 Task: Create a task  Create an e-learning platform for online education , assign it to team member softage.5@softage.net in the project AgileBazaar and update the status of the task to  At Risk , set the priority of the task to Medium
Action: Mouse moved to (71, 51)
Screenshot: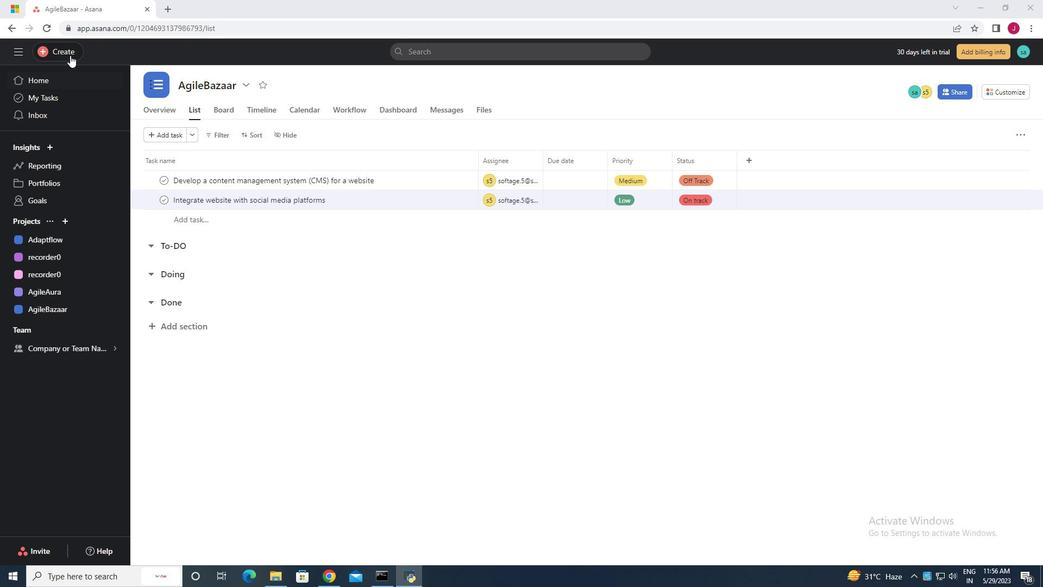 
Action: Mouse pressed left at (71, 51)
Screenshot: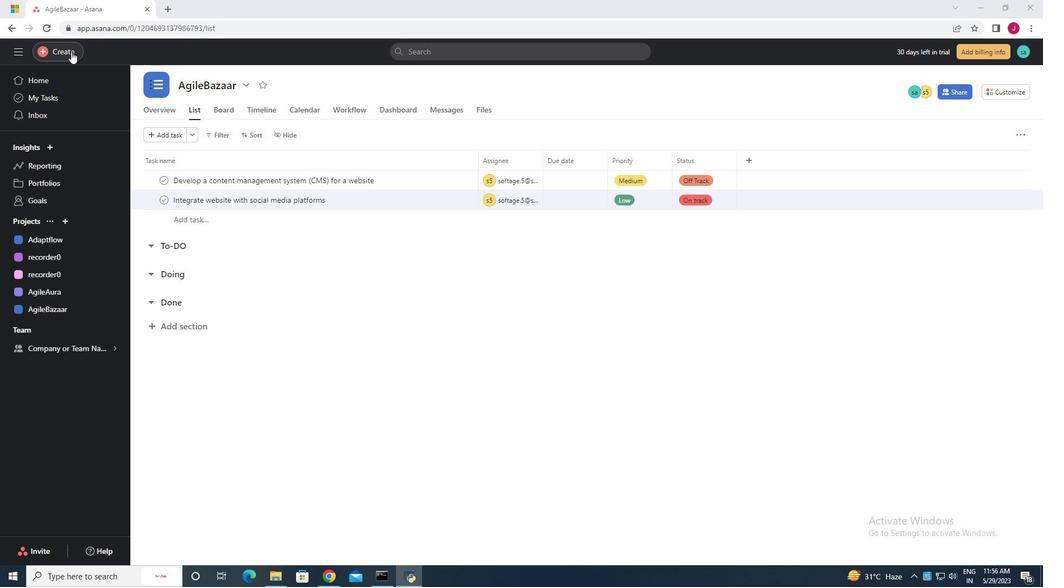 
Action: Mouse moved to (118, 58)
Screenshot: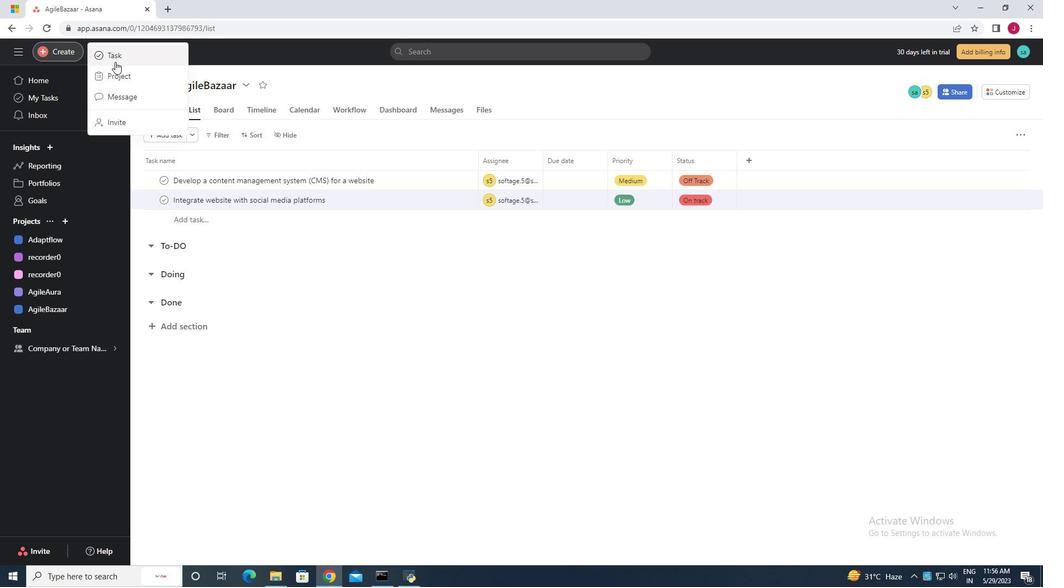 
Action: Mouse pressed left at (118, 58)
Screenshot: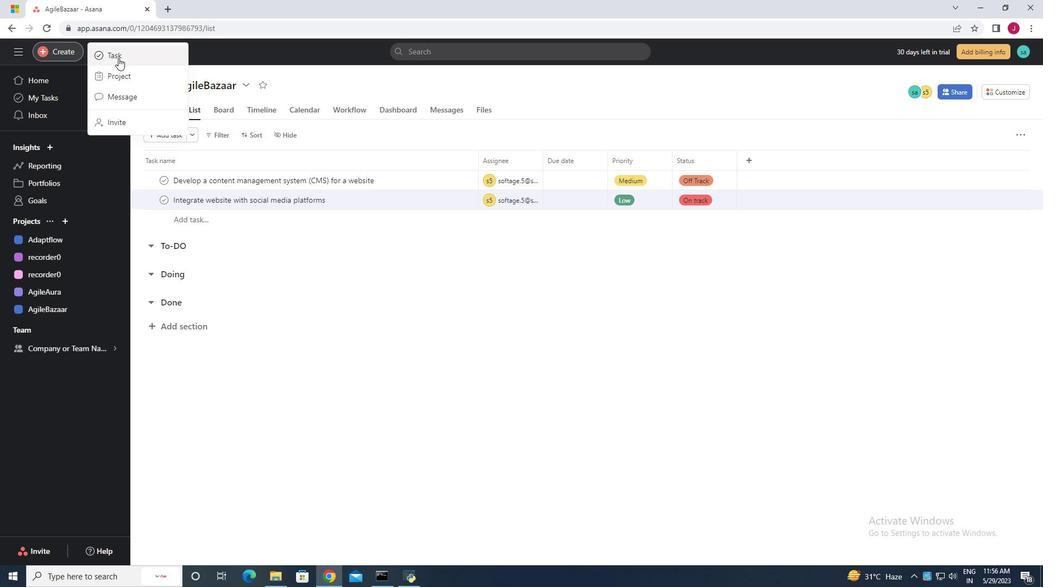 
Action: Mouse moved to (868, 359)
Screenshot: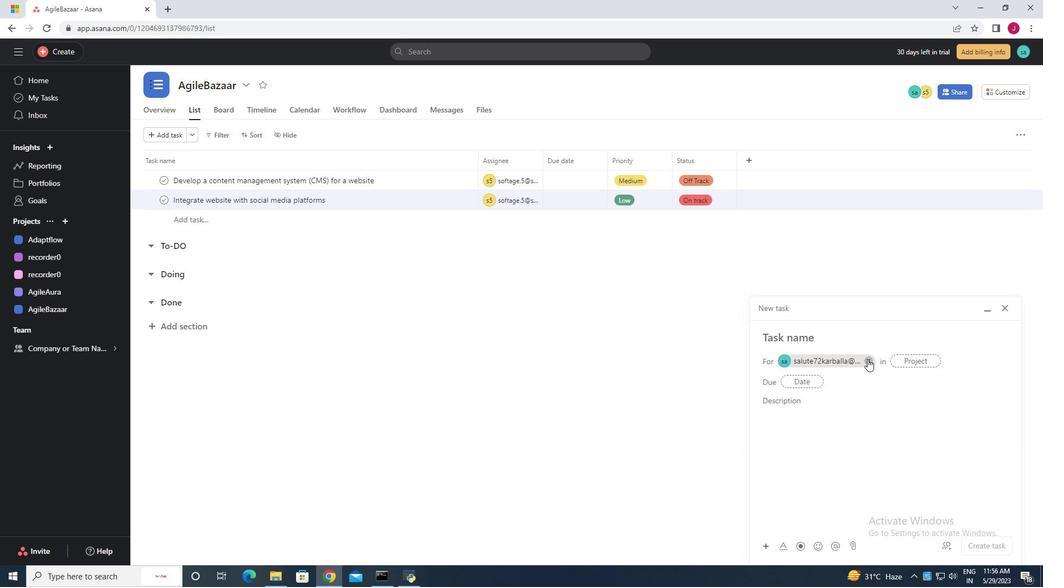 
Action: Mouse pressed left at (868, 359)
Screenshot: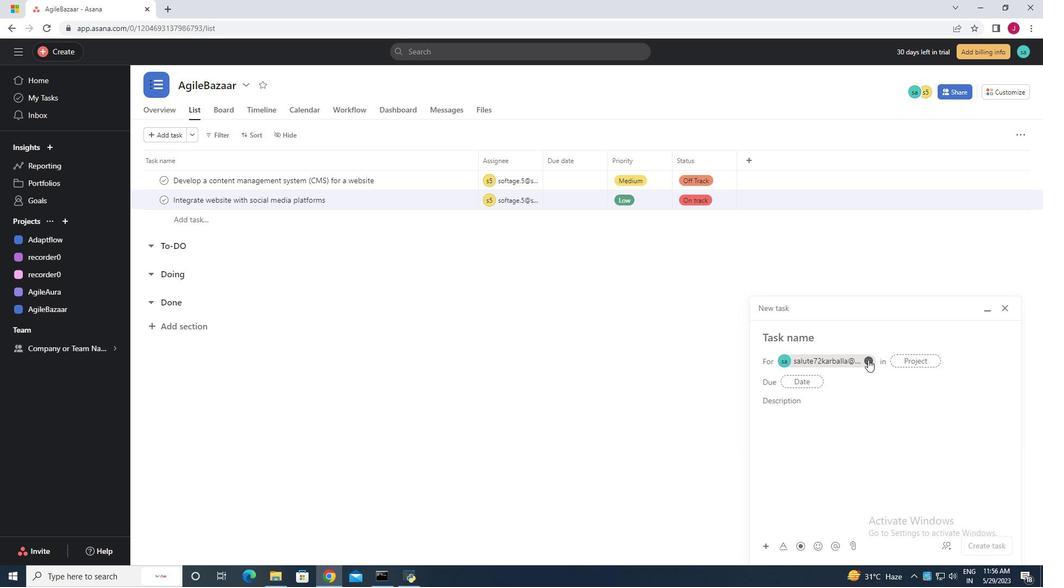 
Action: Mouse moved to (806, 341)
Screenshot: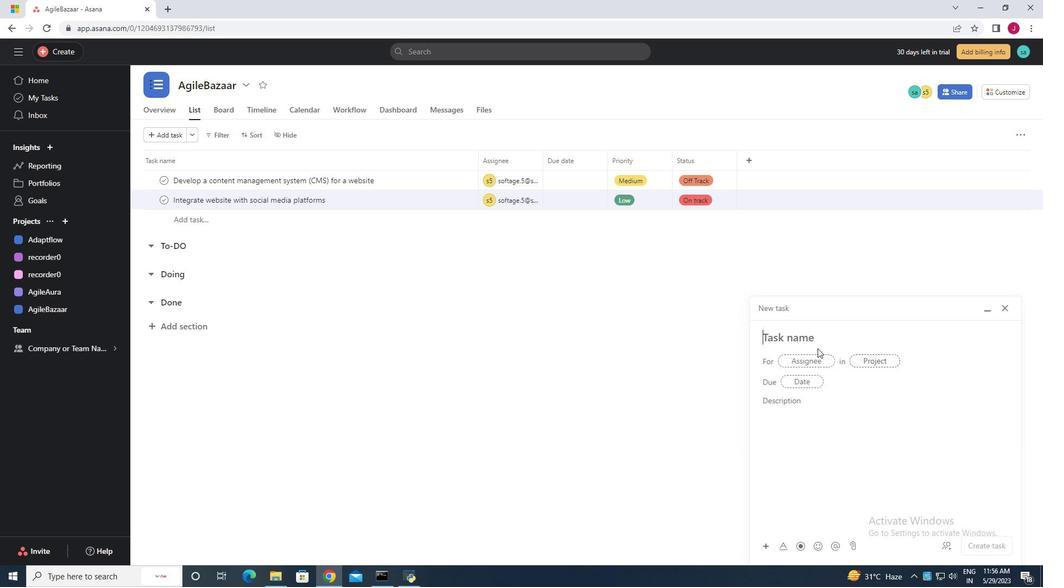 
Action: Mouse pressed left at (806, 341)
Screenshot: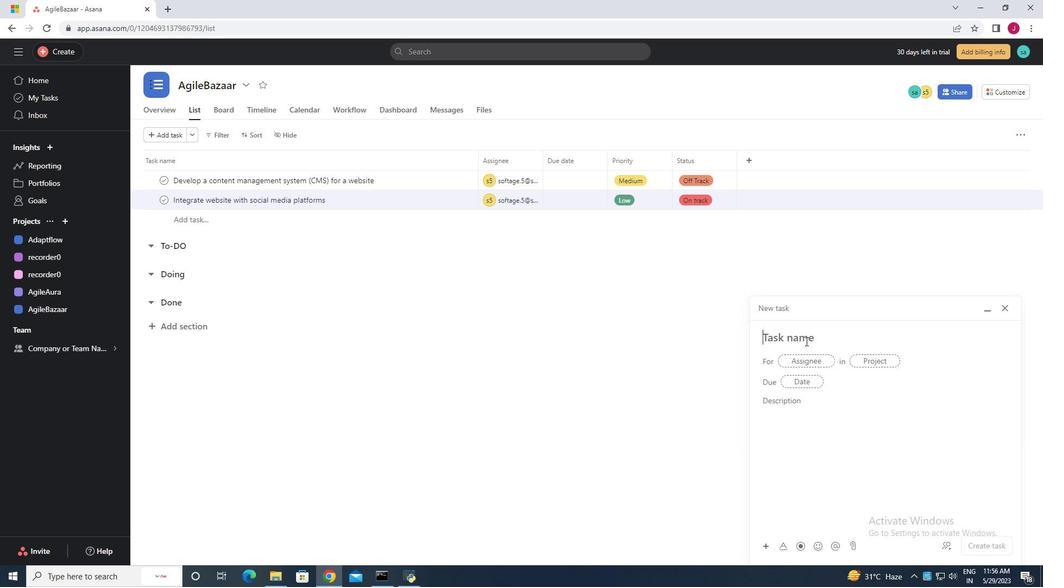 
Action: Mouse moved to (803, 339)
Screenshot: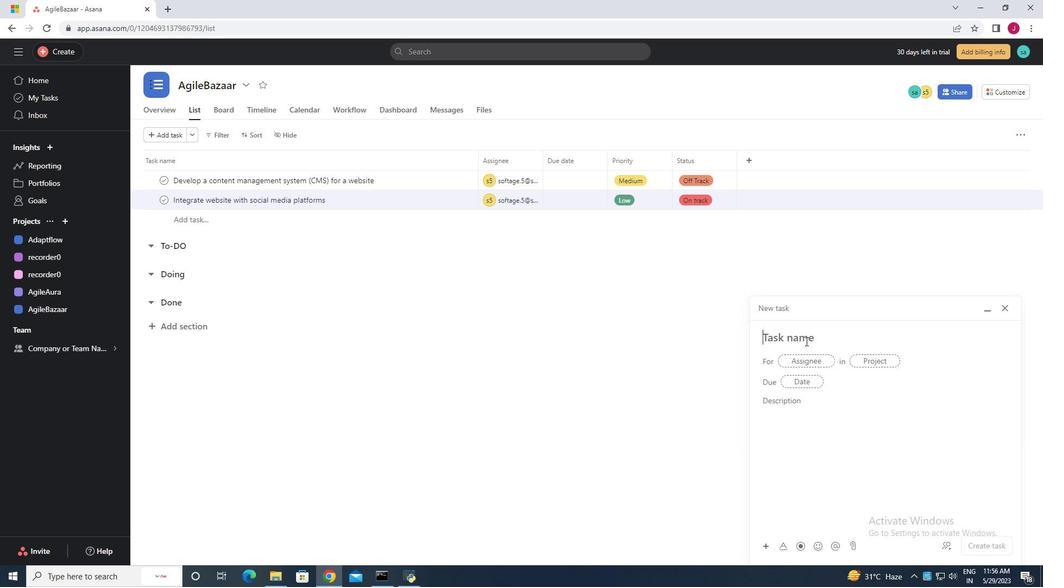 
Action: Key pressed <Key.caps_lock>C<Key.caps_lock>reate<Key.space>an-learning<Key.space>platform<Key.space>for<Key.space>online<Key.space>education
Screenshot: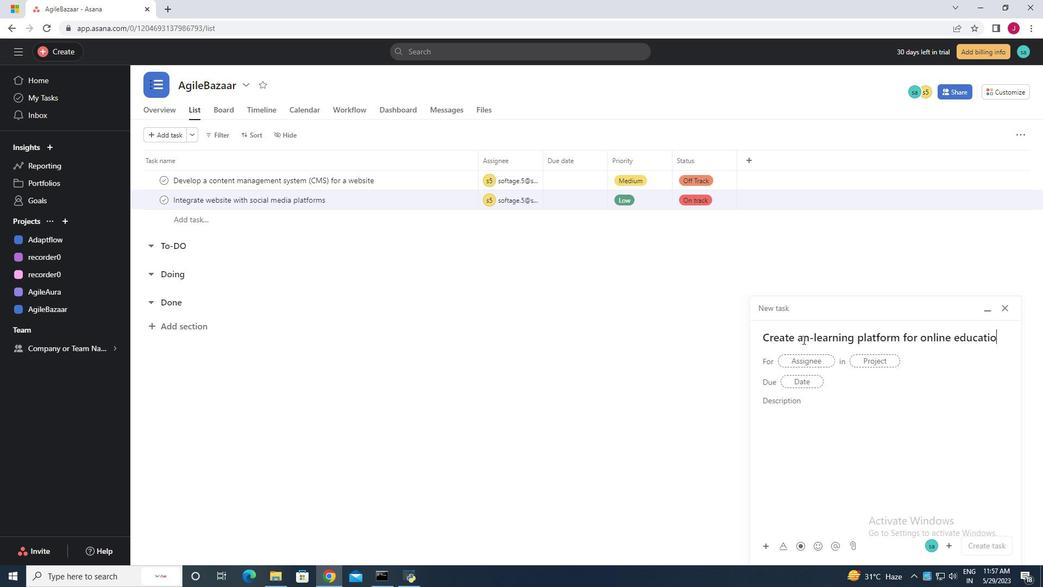
Action: Mouse moved to (818, 358)
Screenshot: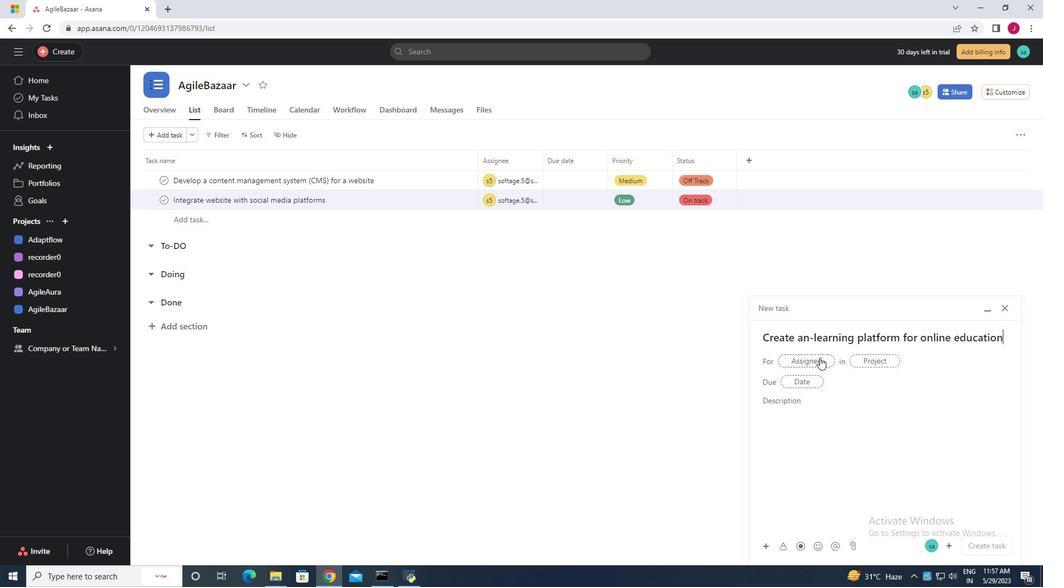 
Action: Mouse pressed left at (818, 358)
Screenshot: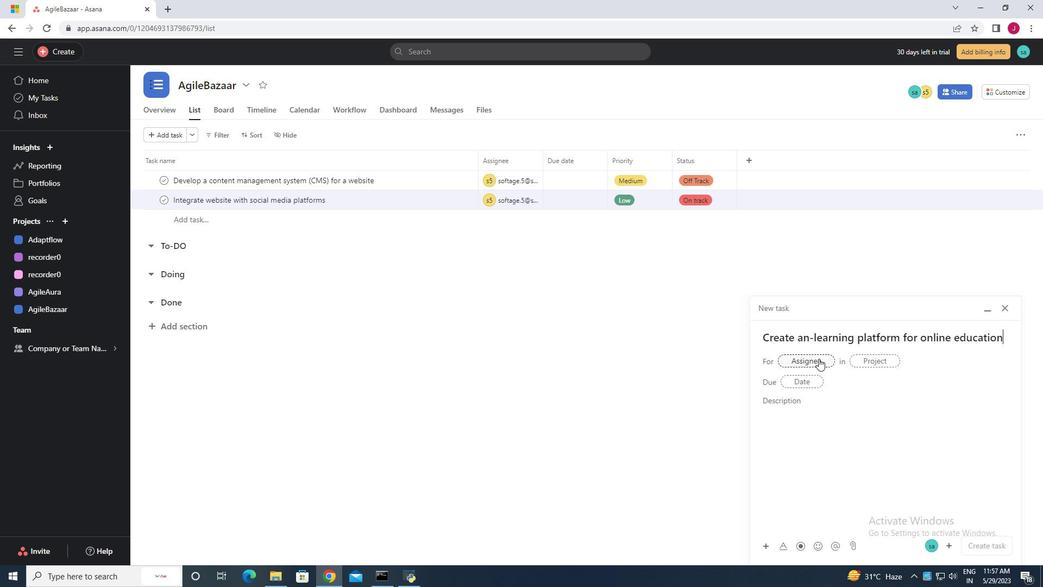 
Action: Key pressed so
Screenshot: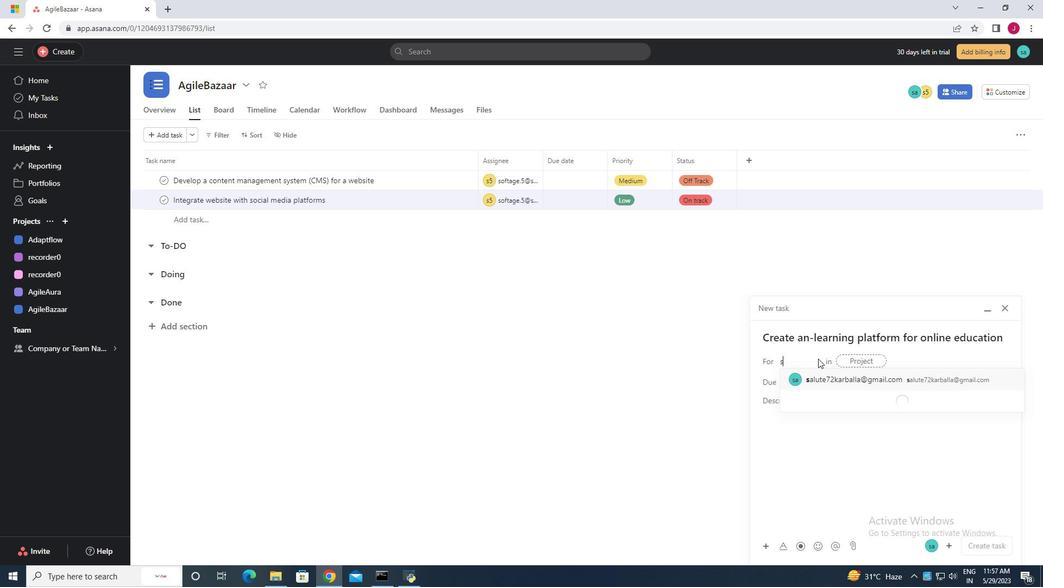 
Action: Mouse moved to (842, 382)
Screenshot: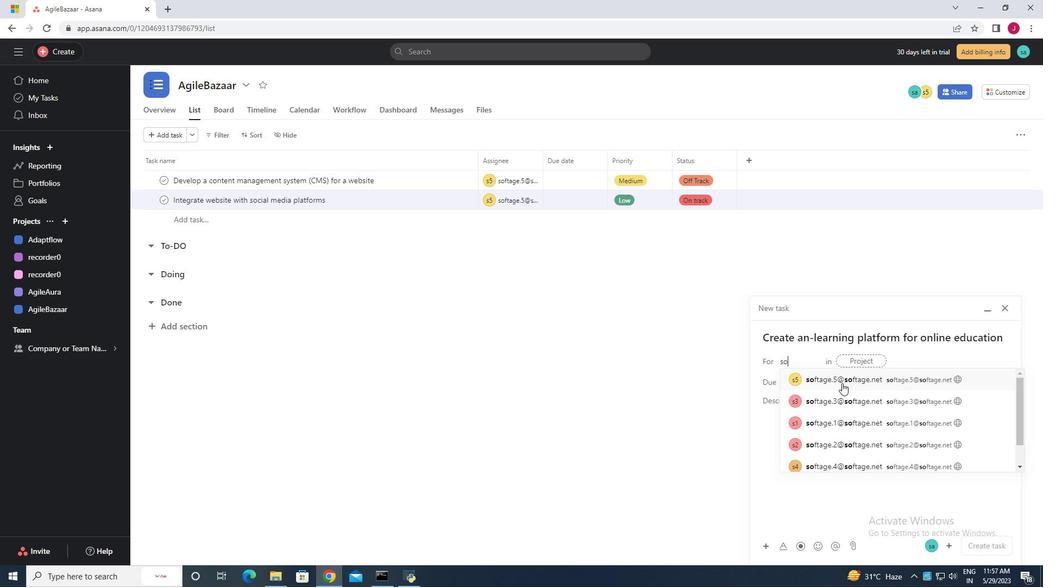 
Action: Mouse pressed left at (842, 382)
Screenshot: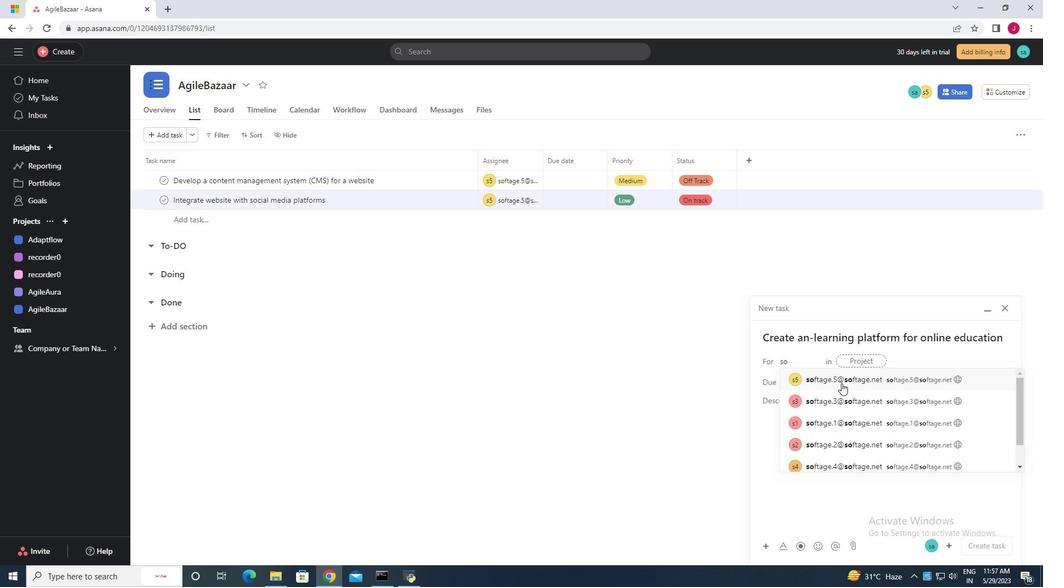 
Action: Mouse moved to (730, 374)
Screenshot: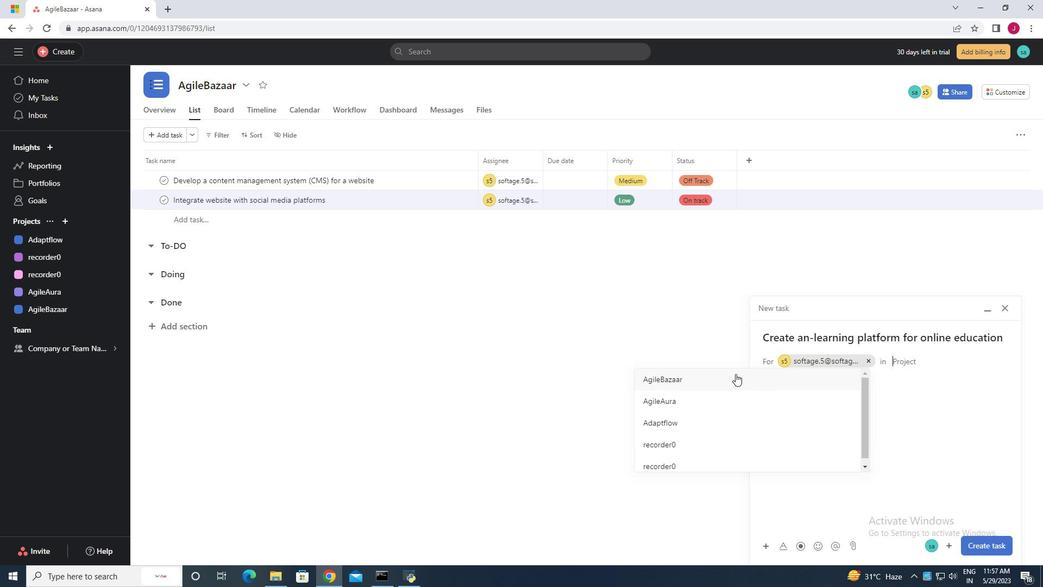 
Action: Mouse pressed left at (730, 374)
Screenshot: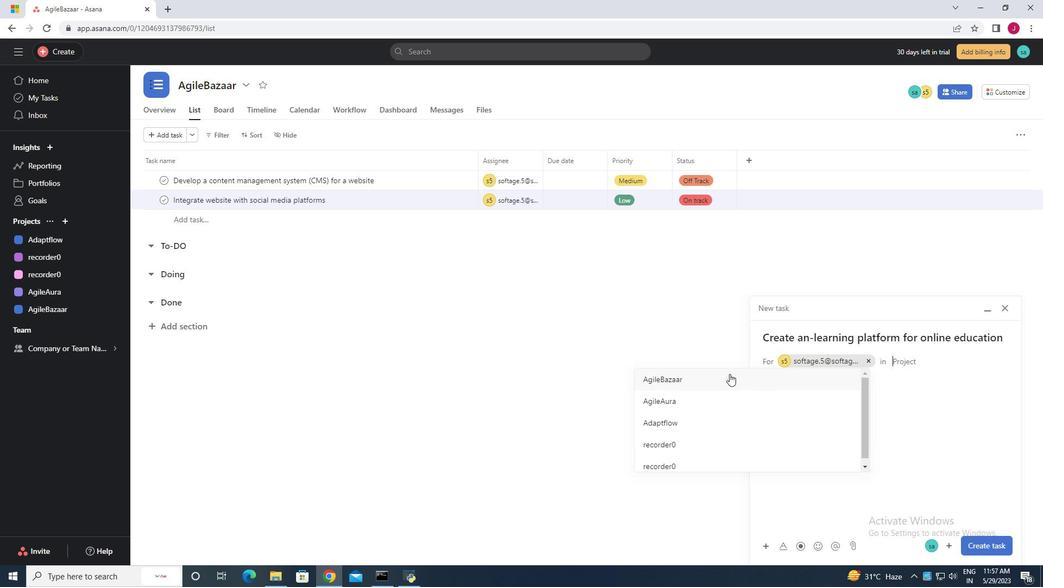 
Action: Mouse moved to (809, 407)
Screenshot: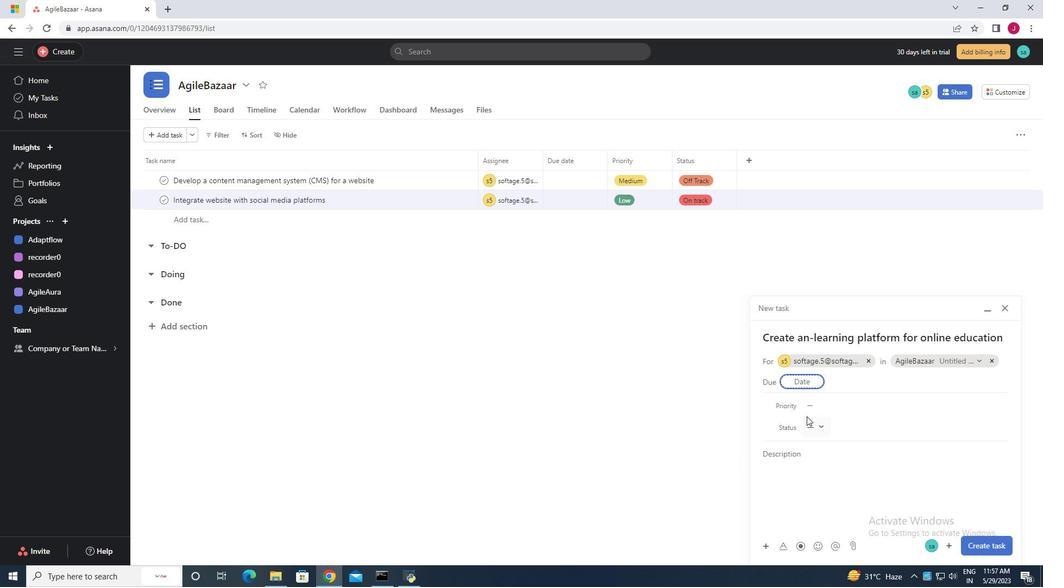 
Action: Mouse pressed left at (809, 407)
Screenshot: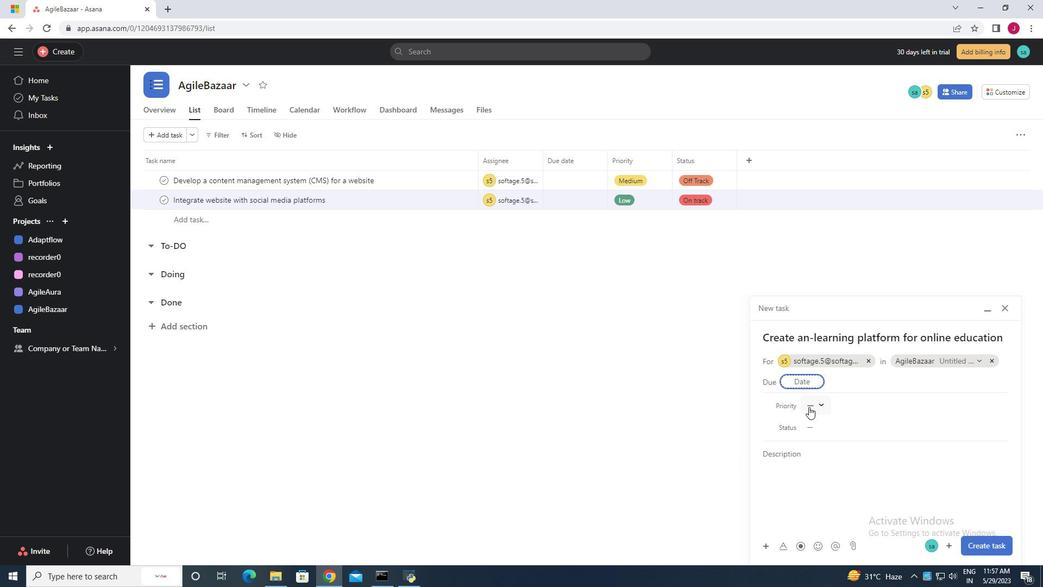 
Action: Mouse moved to (836, 462)
Screenshot: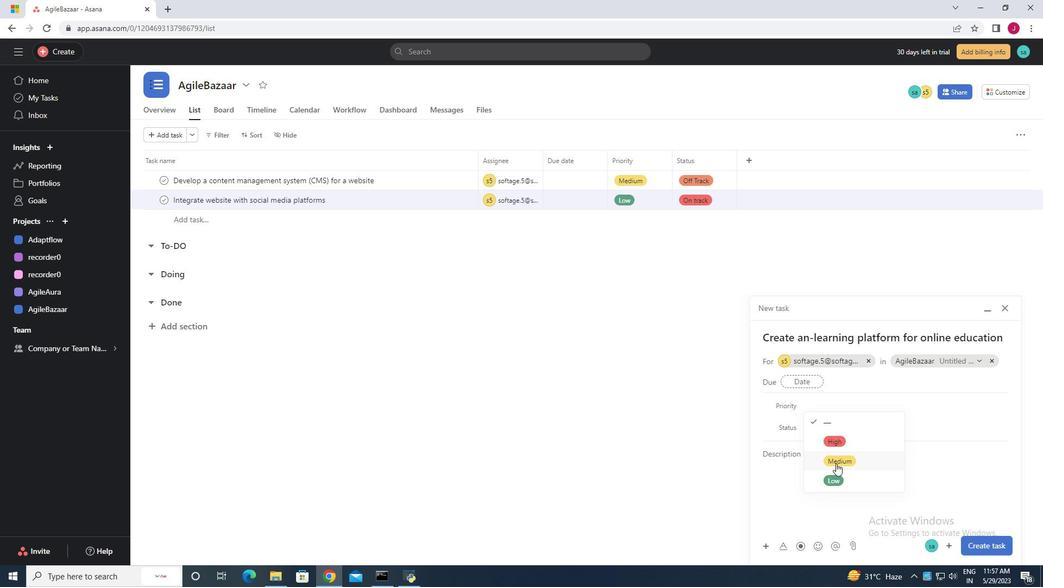 
Action: Mouse pressed left at (836, 462)
Screenshot: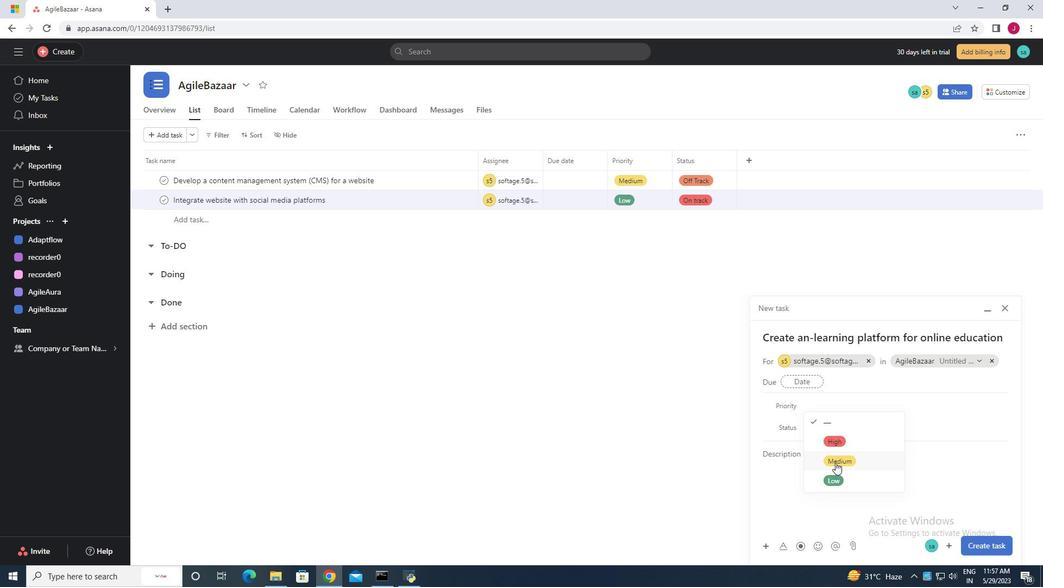 
Action: Mouse moved to (820, 427)
Screenshot: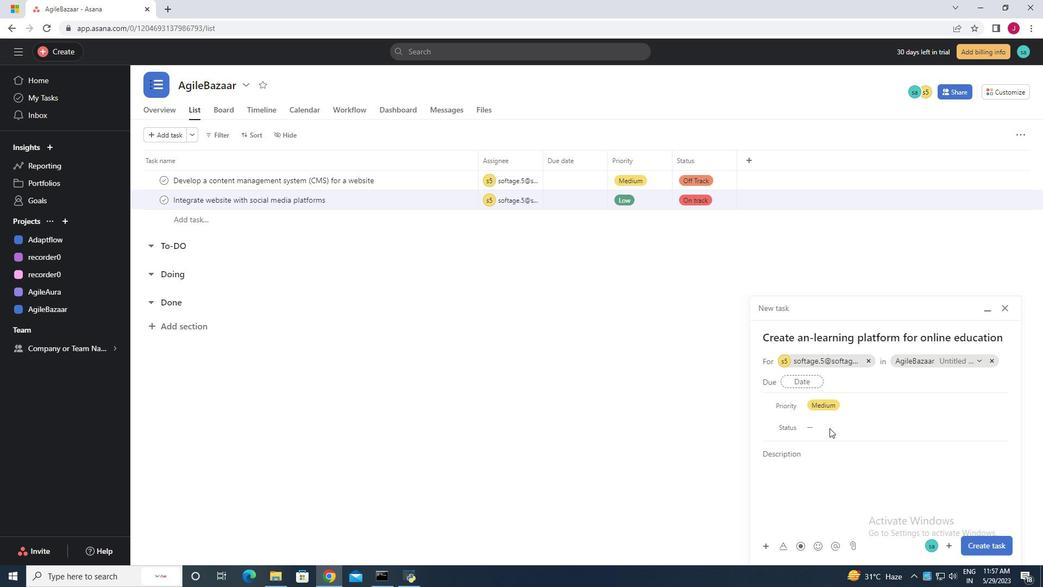 
Action: Mouse pressed left at (820, 427)
Screenshot: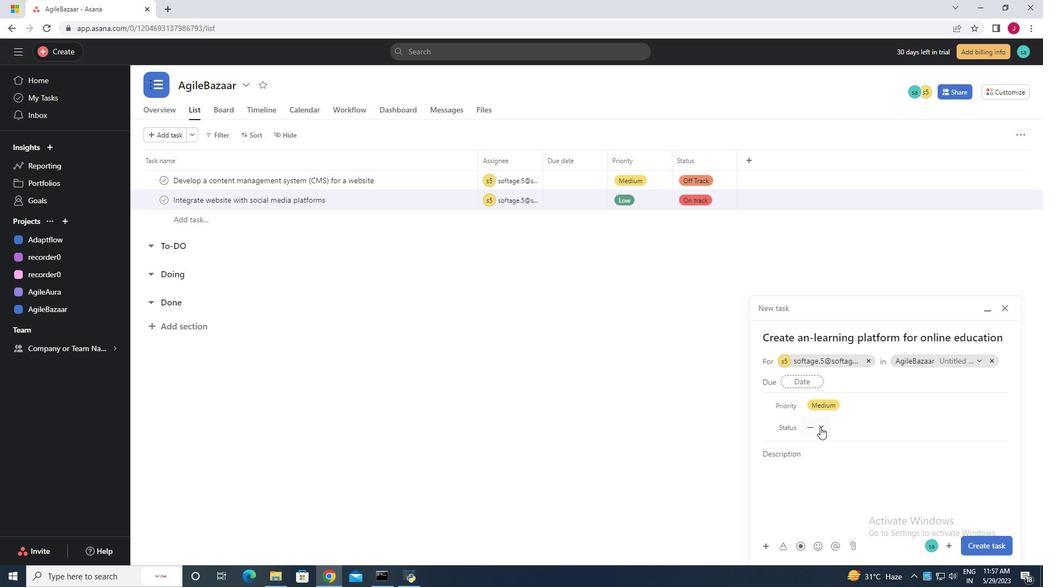 
Action: Mouse moved to (843, 501)
Screenshot: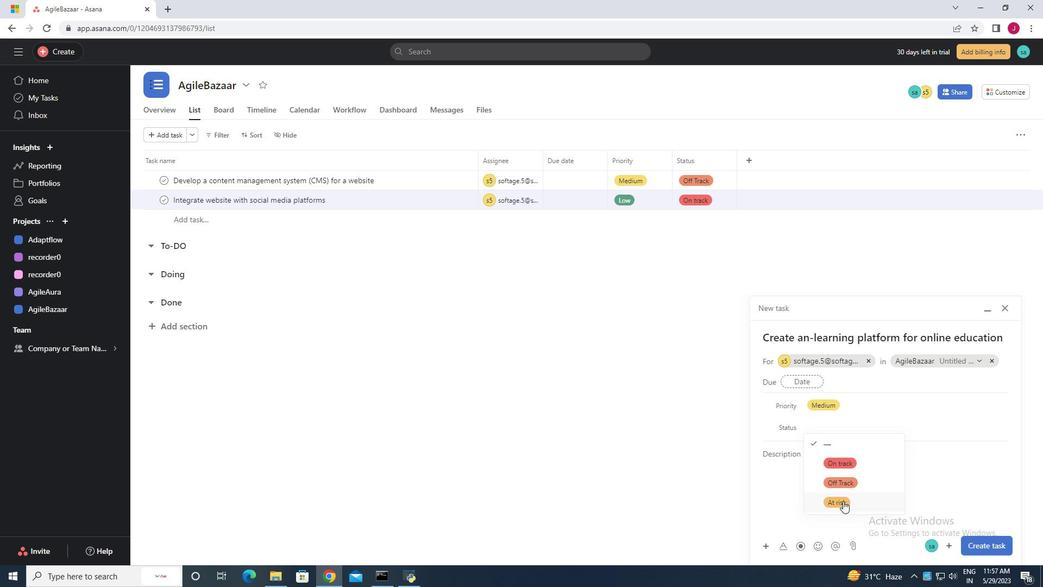 
Action: Mouse pressed left at (843, 501)
Screenshot: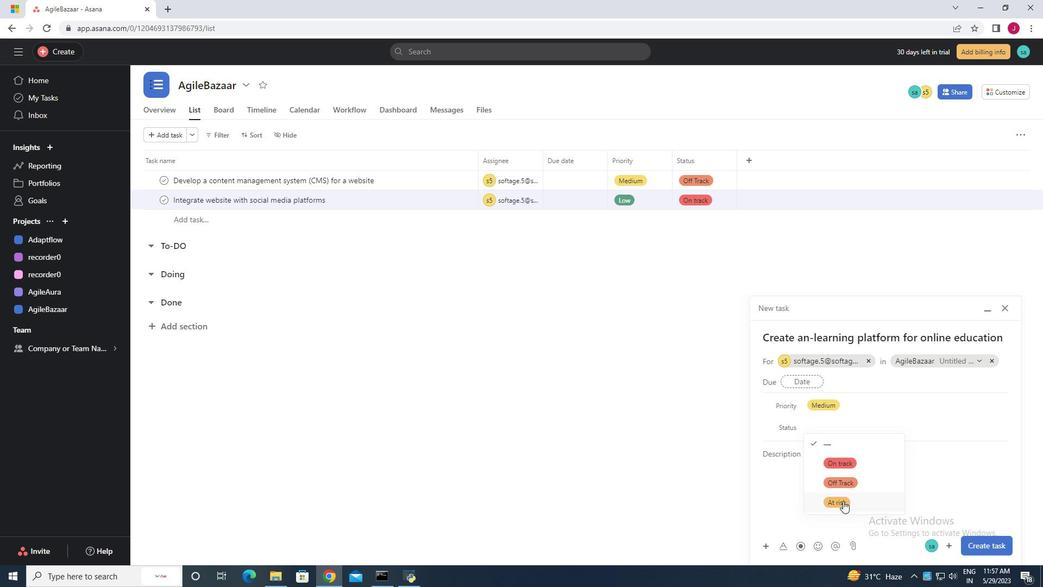 
Action: Mouse moved to (934, 544)
Screenshot: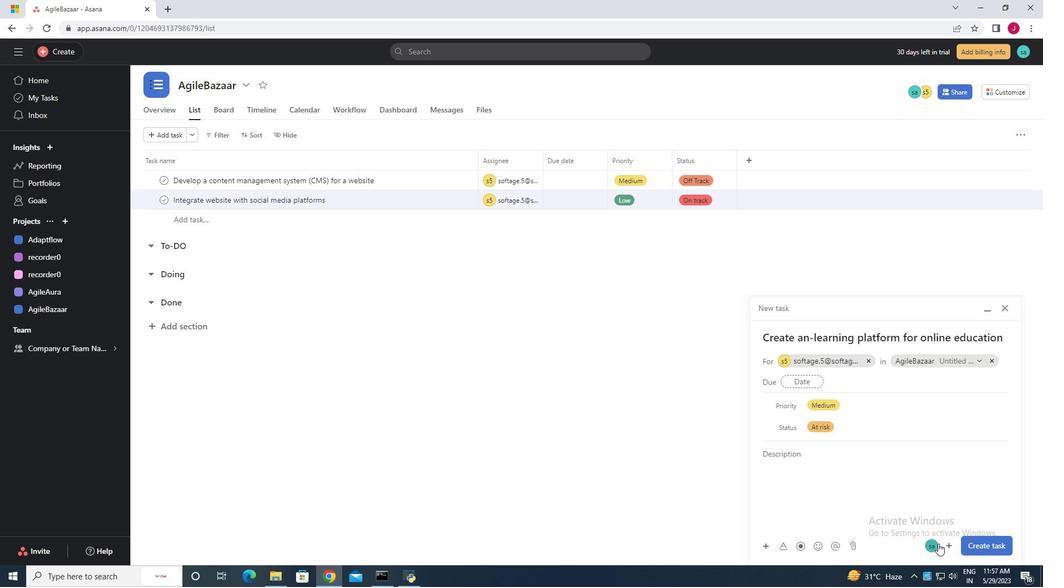 
Action: Mouse pressed left at (934, 544)
Screenshot: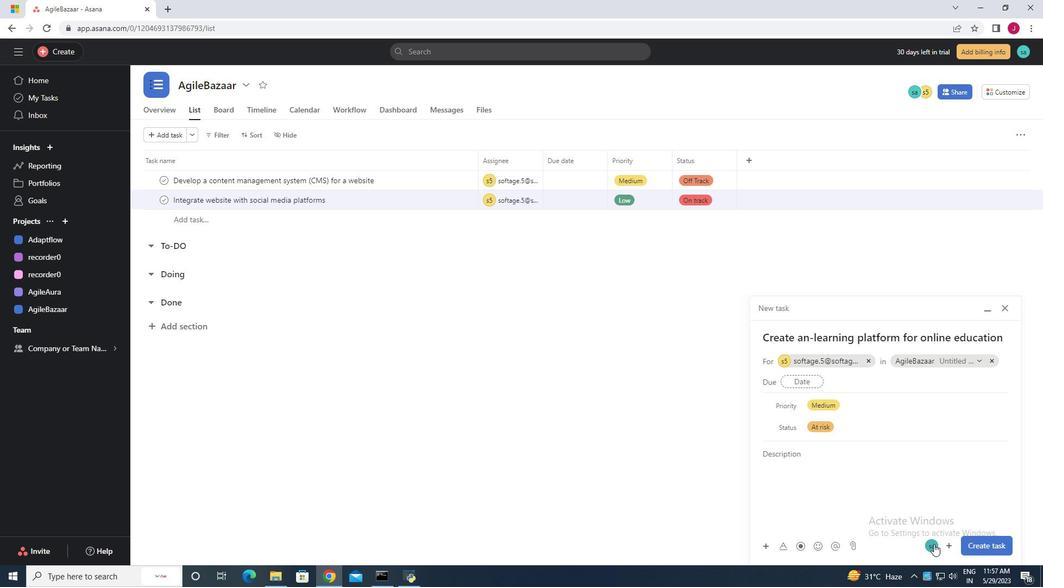 
Action: Mouse moved to (900, 546)
Screenshot: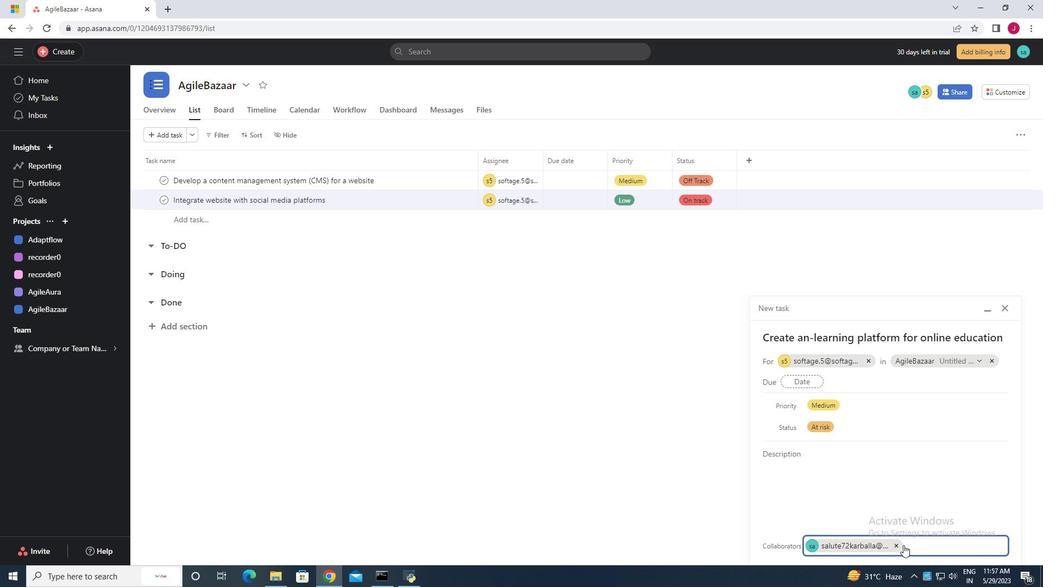 
Action: Mouse pressed left at (900, 546)
Screenshot: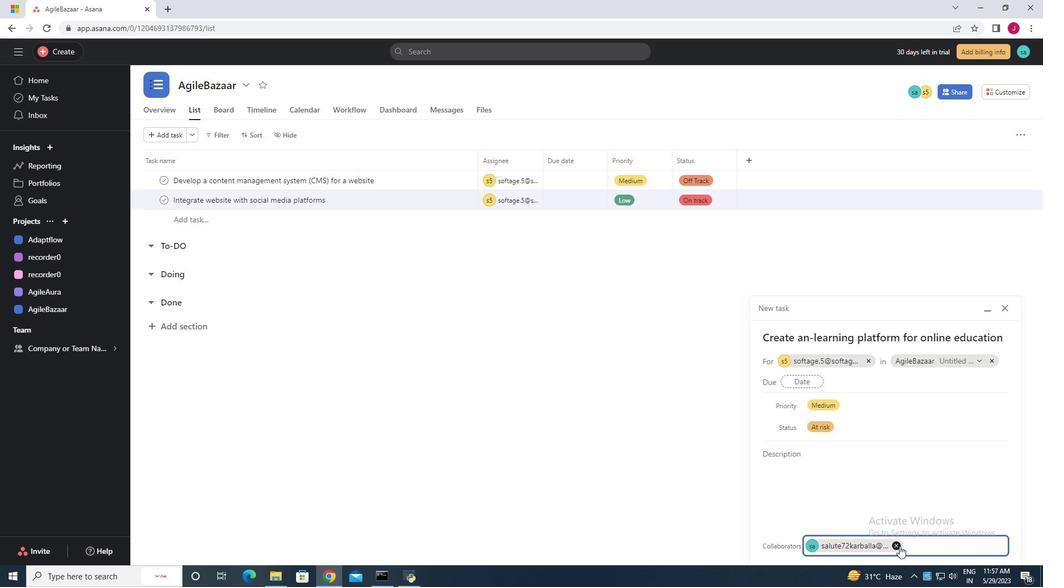 
Action: Key pressed so
Screenshot: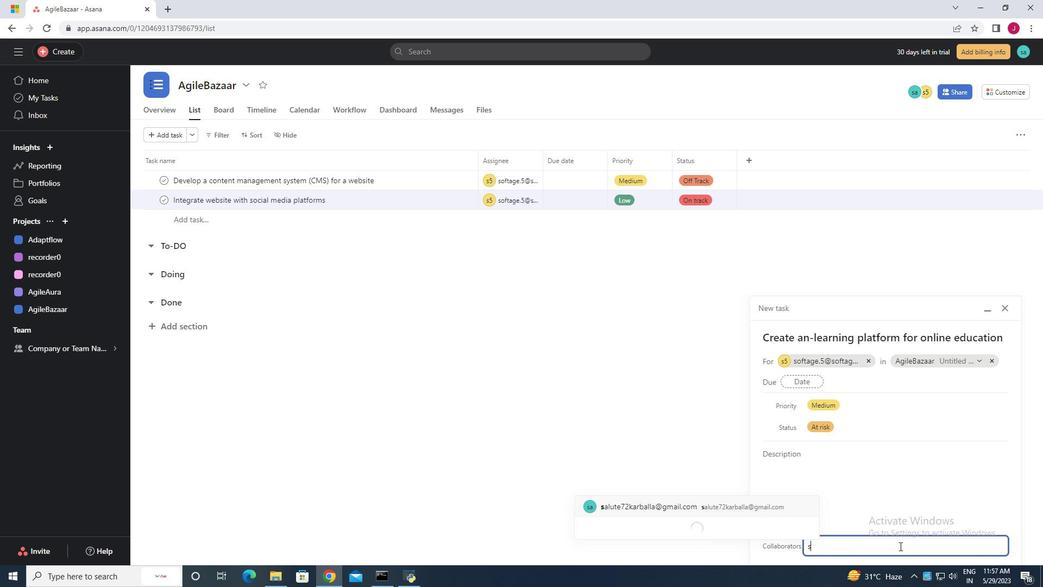 
Action: Mouse moved to (725, 447)
Screenshot: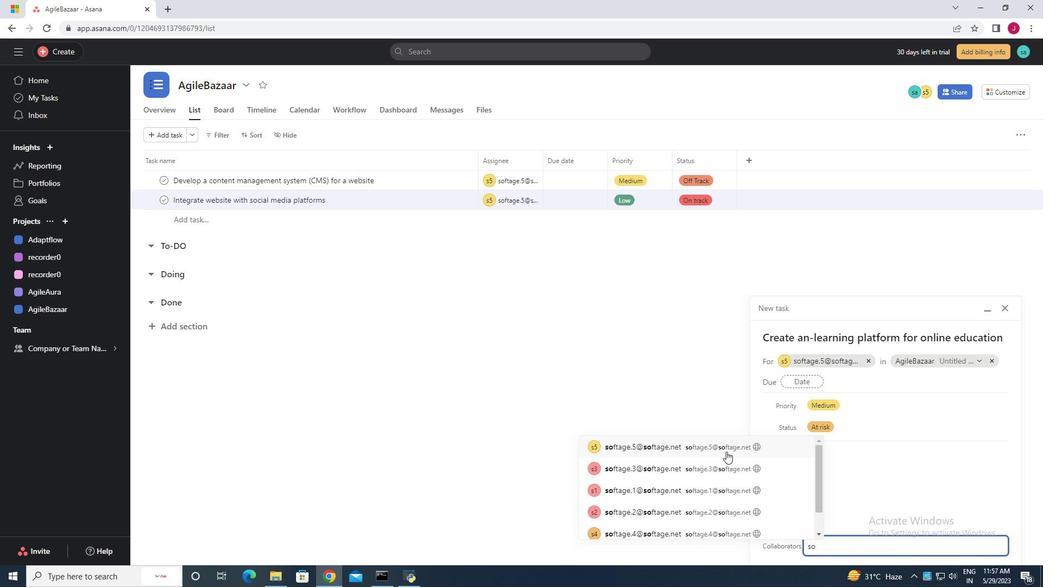 
Action: Mouse pressed left at (725, 447)
Screenshot: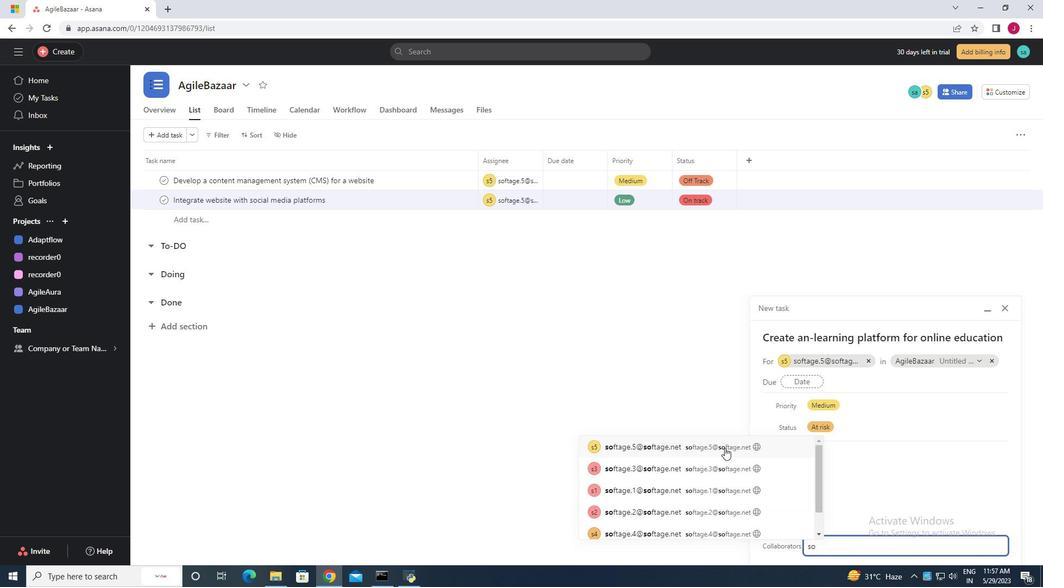 
Action: Mouse moved to (939, 486)
Screenshot: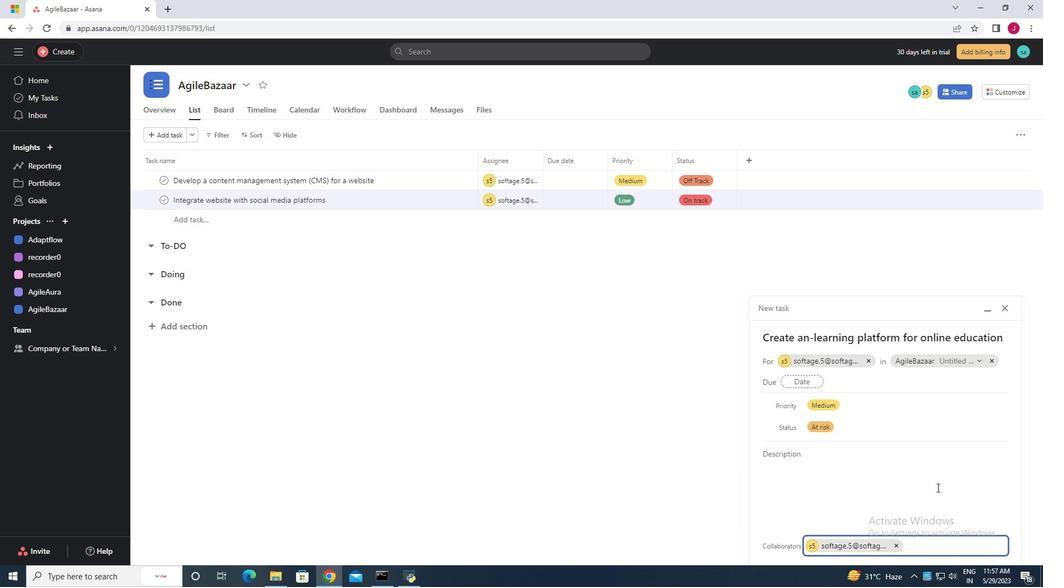 
Action: Mouse pressed left at (939, 486)
Screenshot: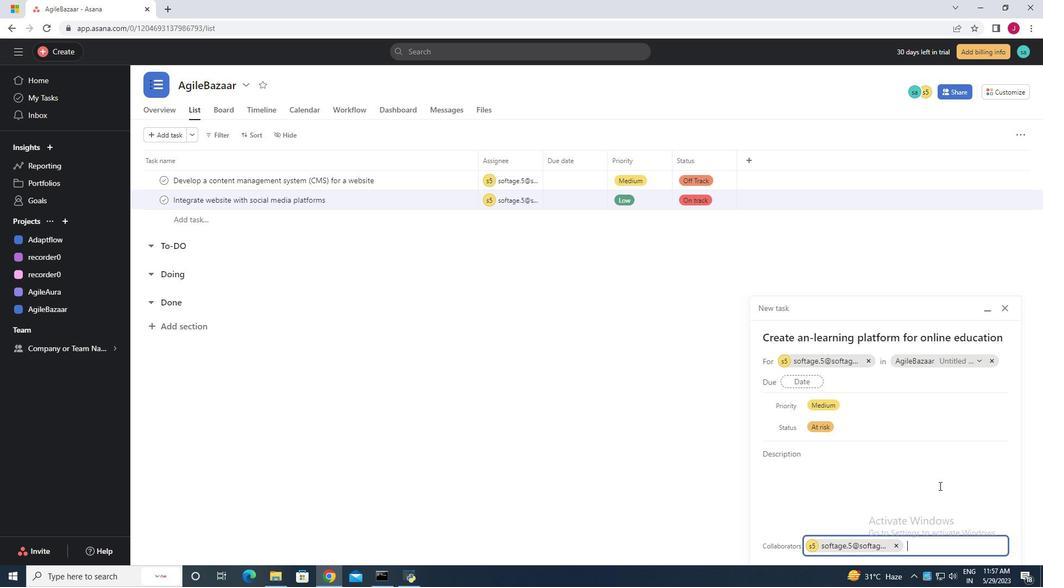 
Action: Mouse moved to (980, 545)
Screenshot: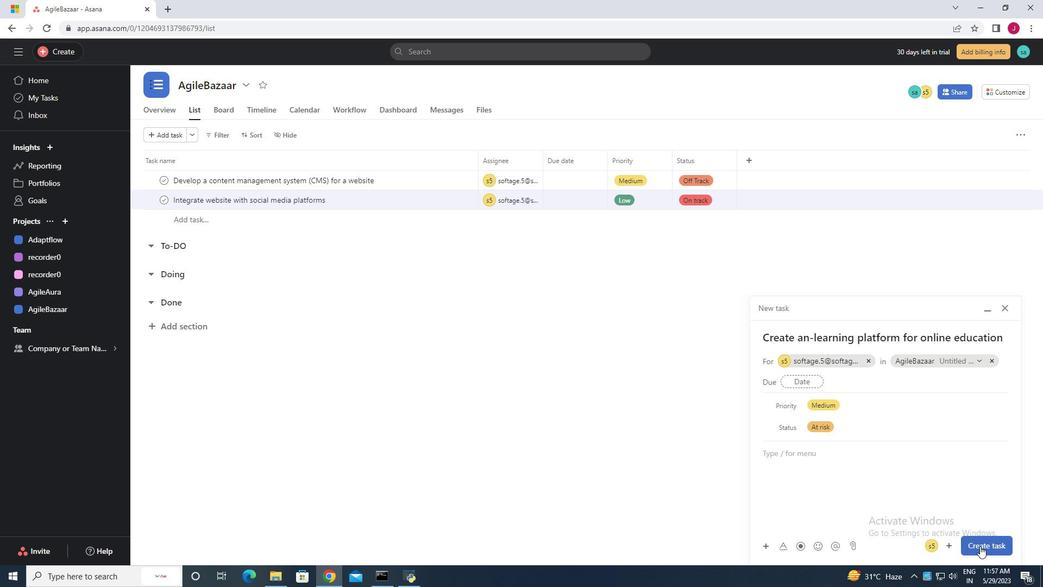 
Action: Mouse pressed left at (980, 545)
Screenshot: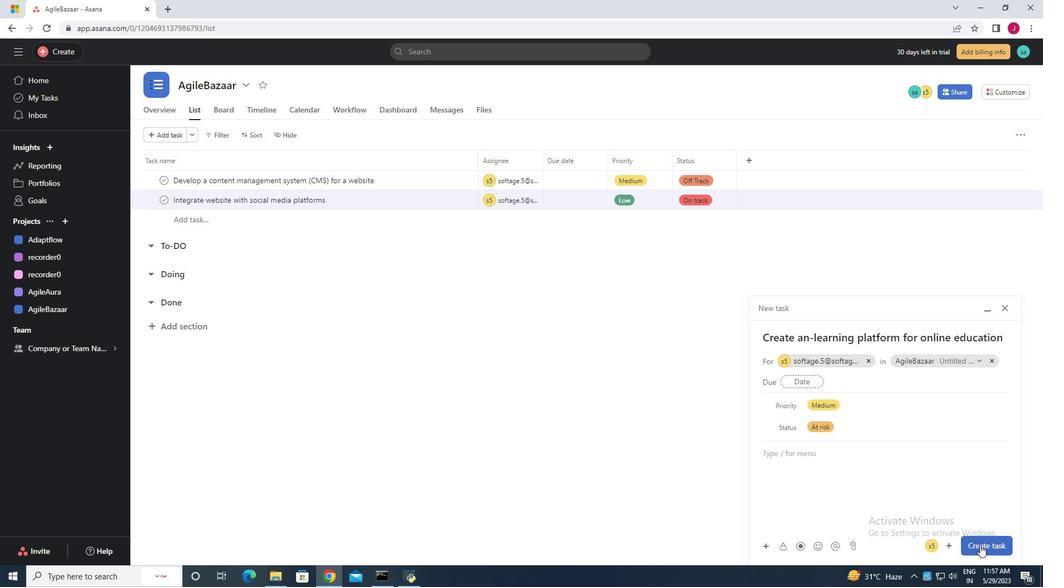 
Action: Mouse moved to (522, 342)
Screenshot: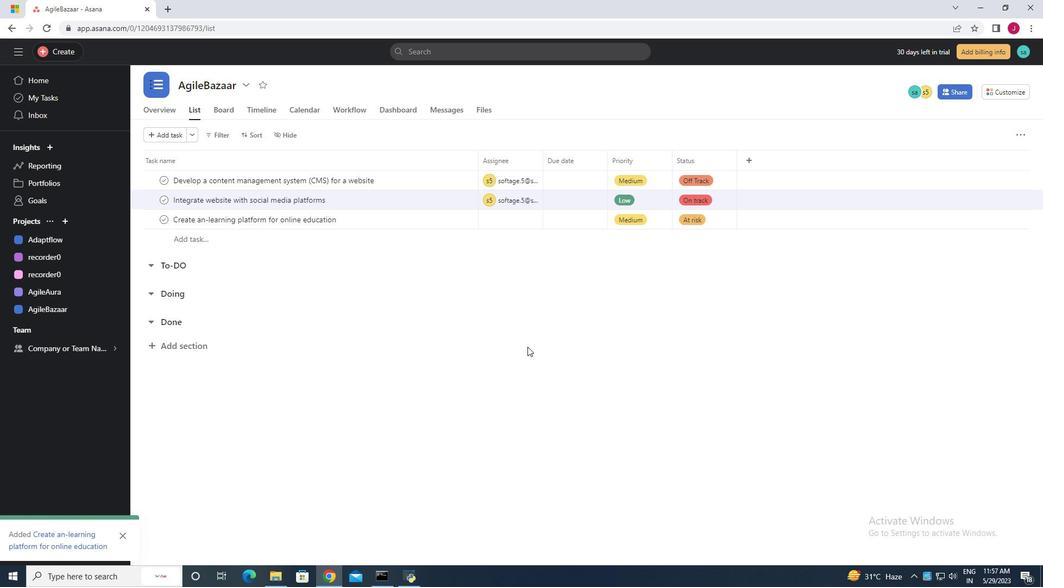 
